 Task: Select the gutter for added lines option in the diff decorations.
Action: Mouse moved to (31, 536)
Screenshot: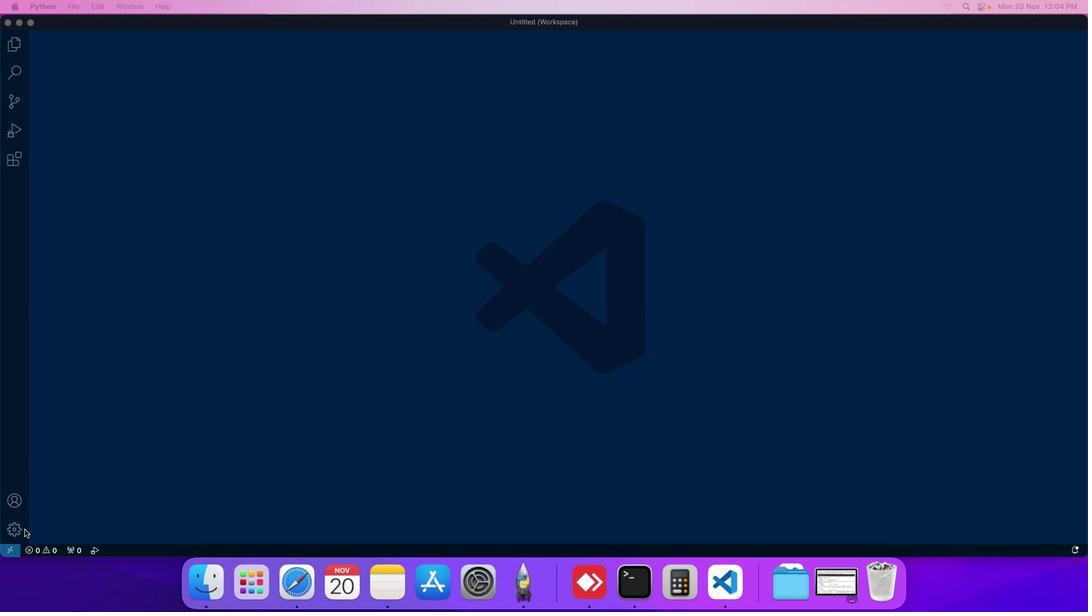 
Action: Mouse pressed left at (31, 536)
Screenshot: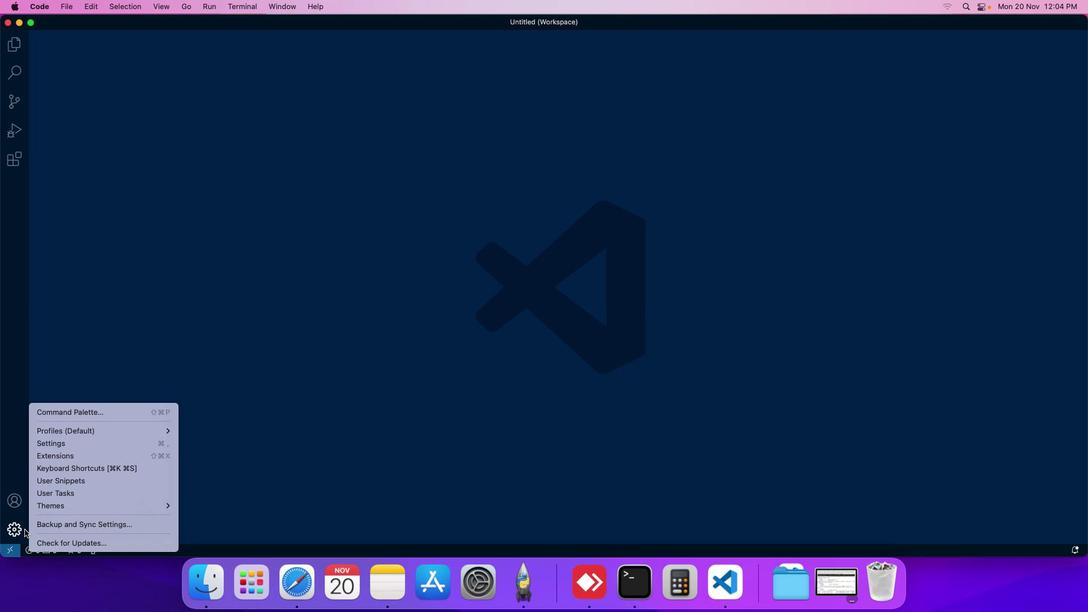 
Action: Mouse moved to (62, 452)
Screenshot: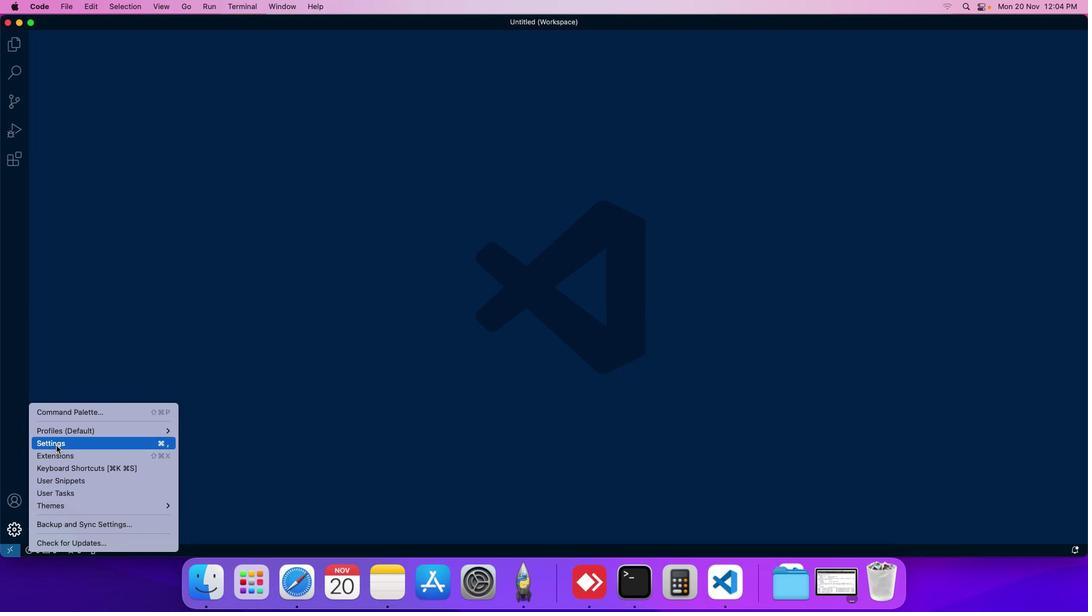 
Action: Mouse pressed left at (62, 452)
Screenshot: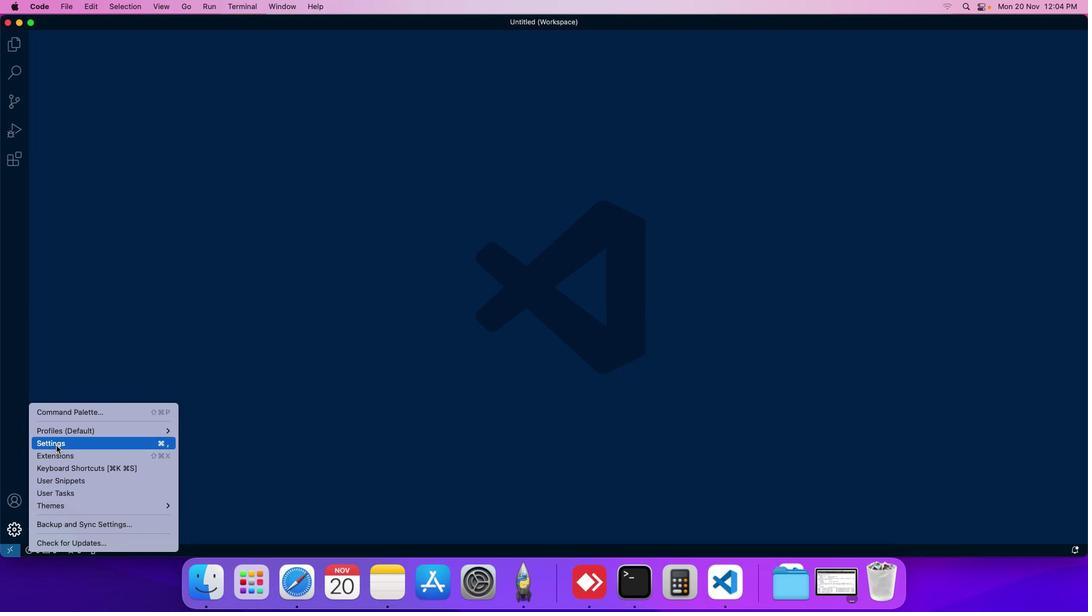 
Action: Mouse moved to (273, 98)
Screenshot: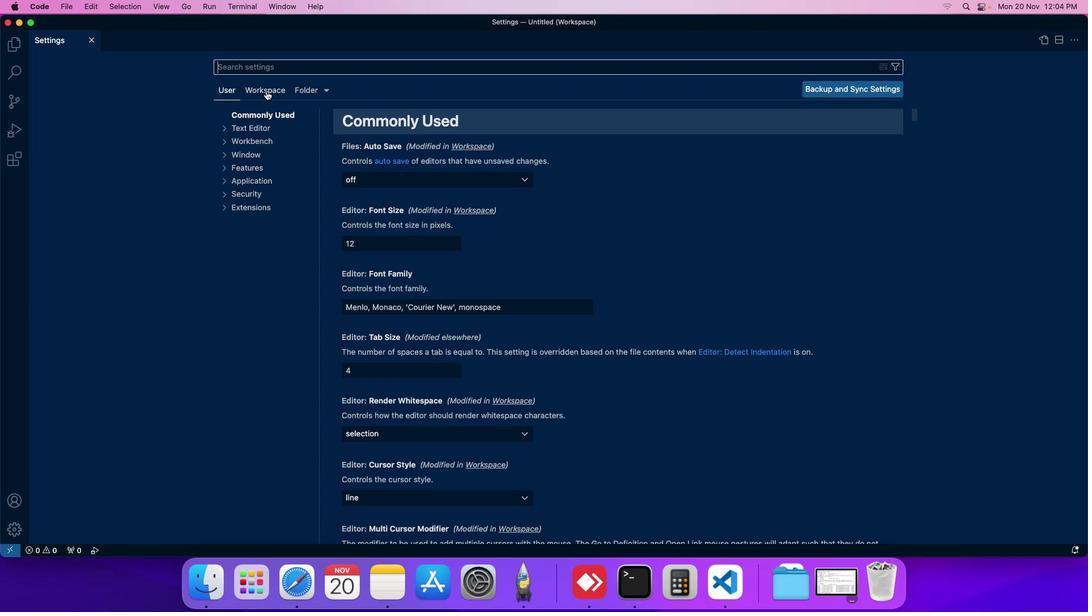 
Action: Mouse pressed left at (273, 98)
Screenshot: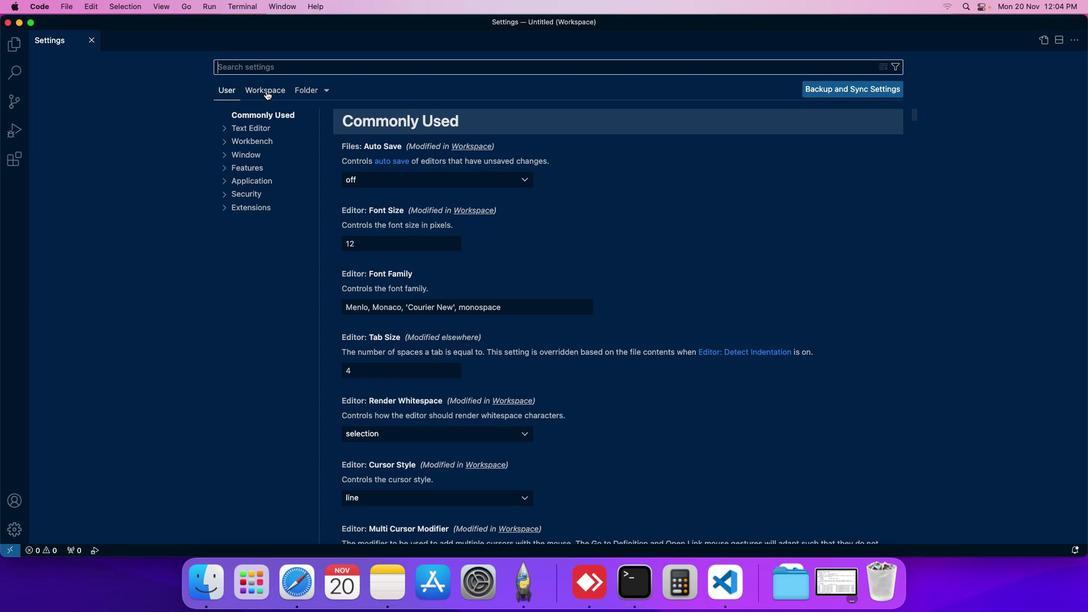 
Action: Mouse moved to (260, 173)
Screenshot: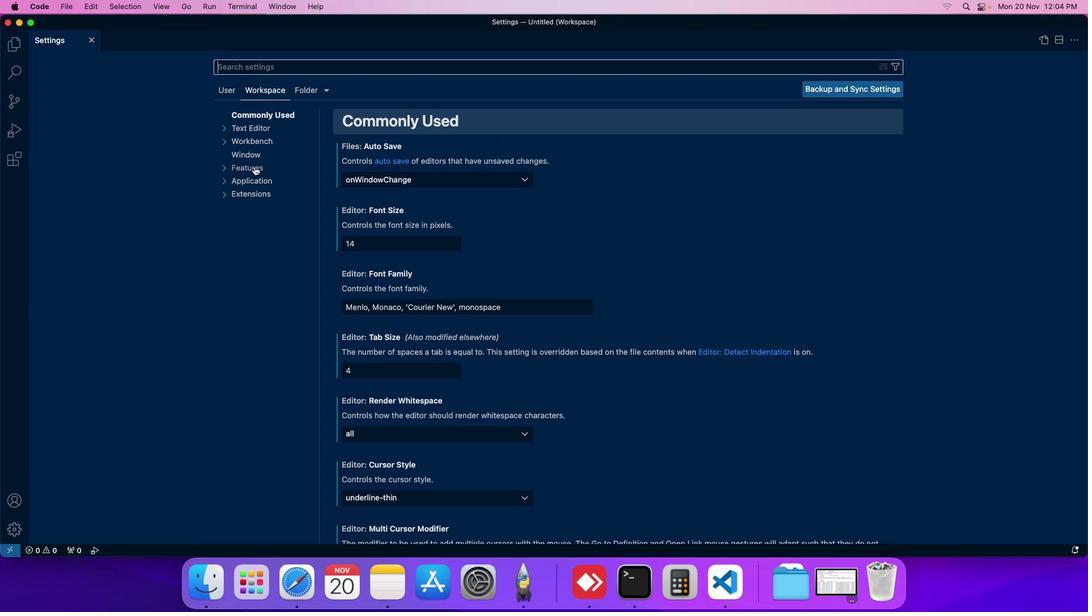 
Action: Mouse pressed left at (260, 173)
Screenshot: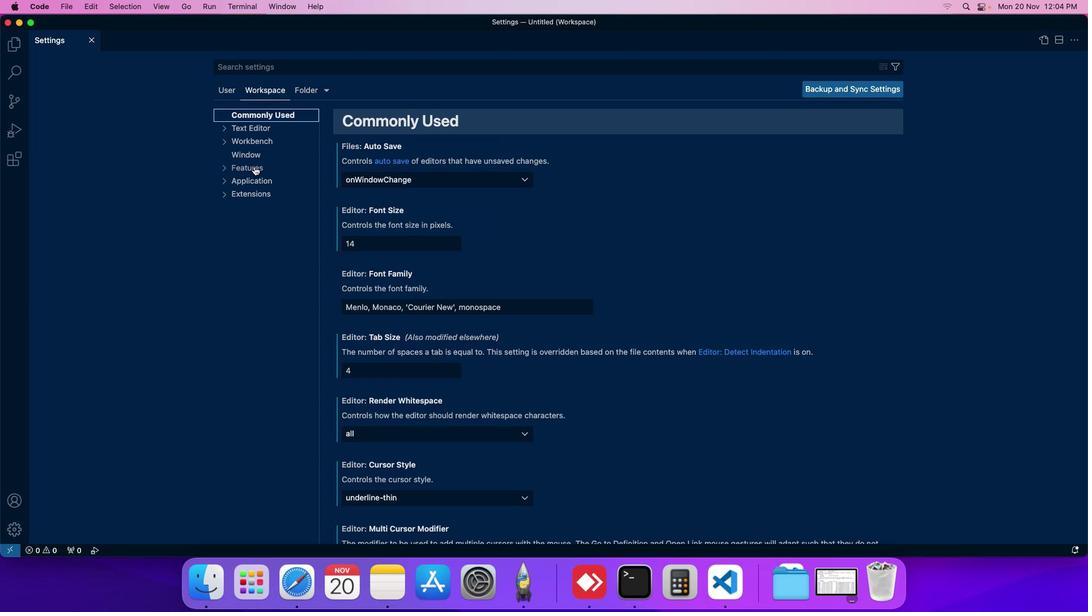 
Action: Mouse moved to (255, 254)
Screenshot: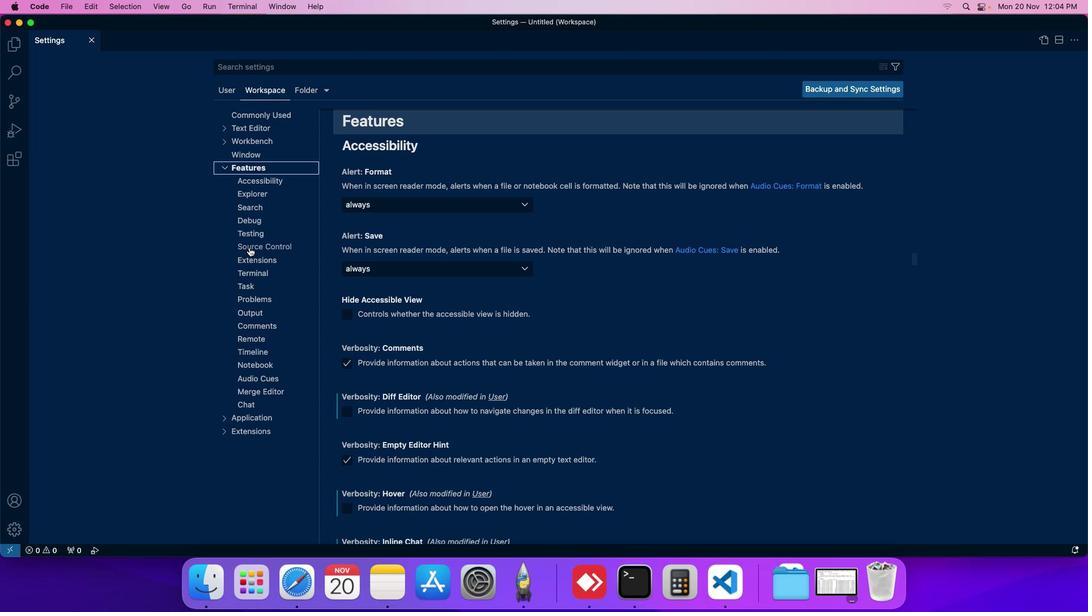 
Action: Mouse pressed left at (255, 254)
Screenshot: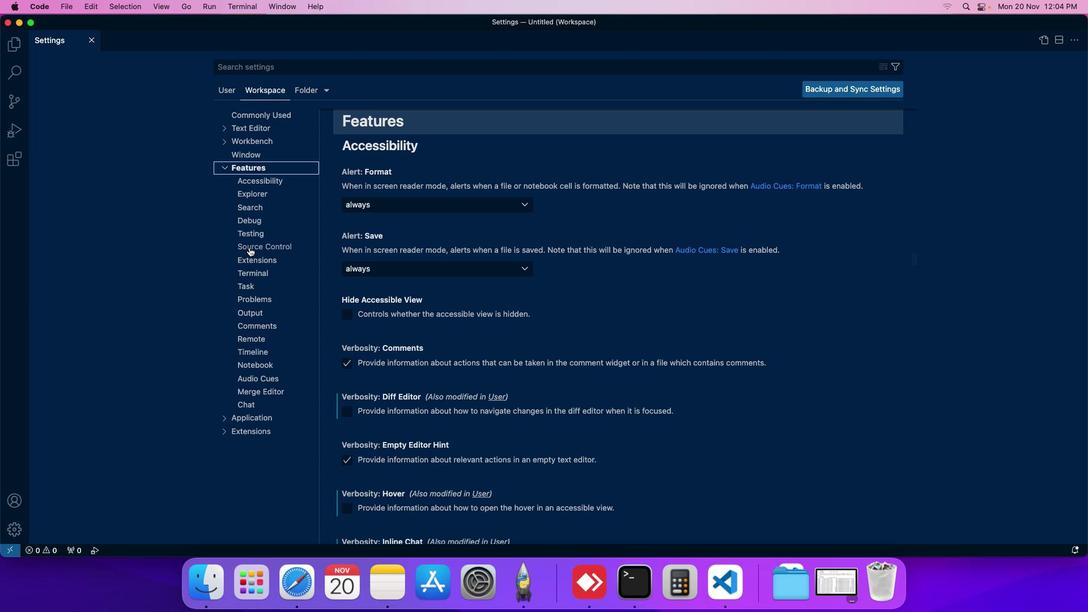 
Action: Mouse moved to (403, 269)
Screenshot: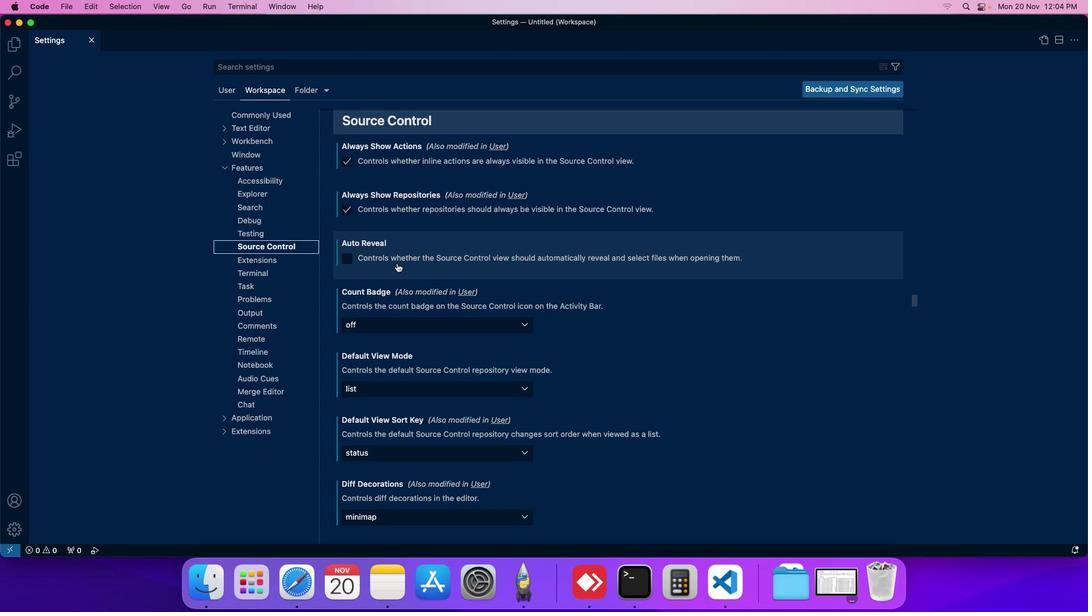 
Action: Mouse scrolled (403, 269) with delta (6, 6)
Screenshot: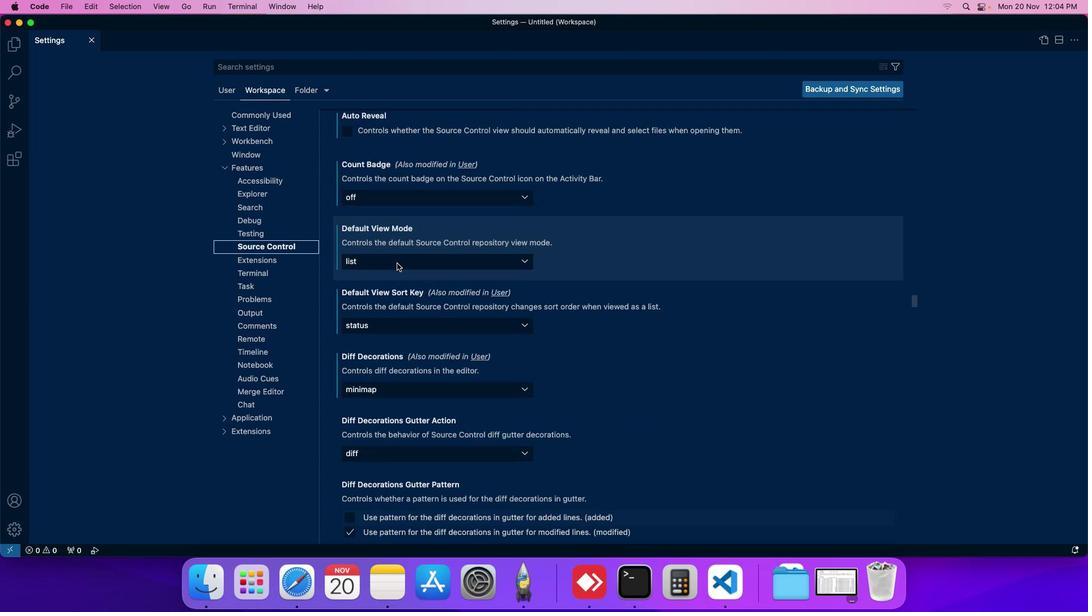 
Action: Mouse moved to (391, 370)
Screenshot: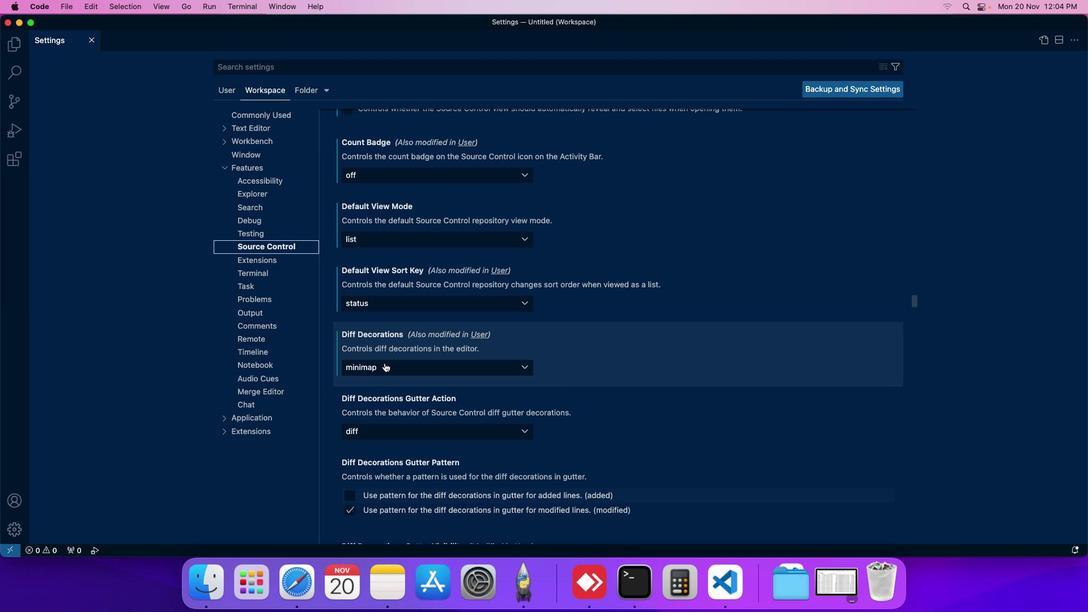 
Action: Mouse pressed left at (391, 370)
Screenshot: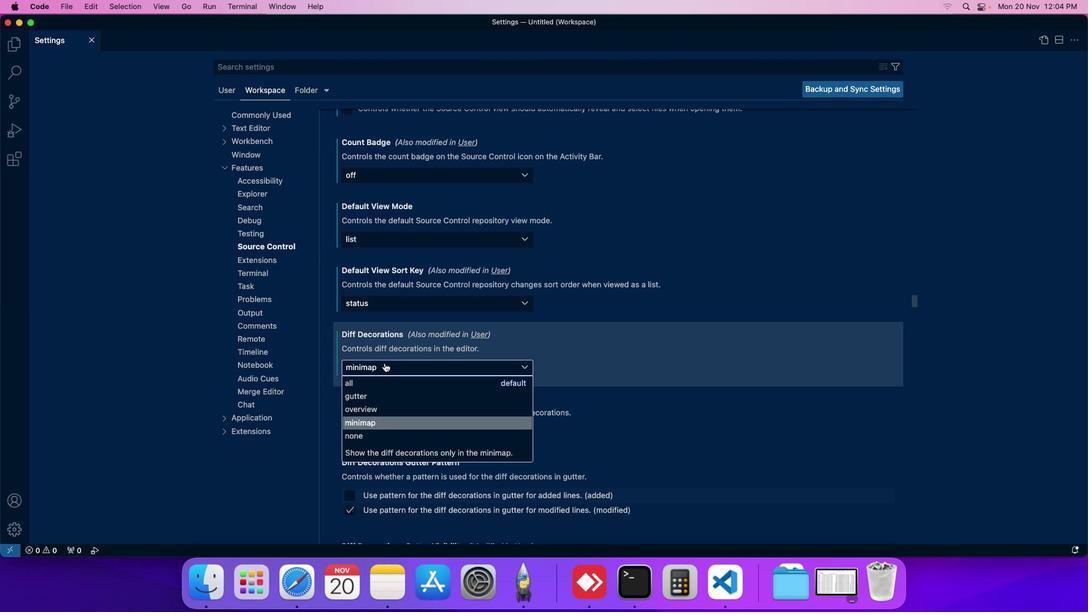 
Action: Mouse moved to (382, 398)
Screenshot: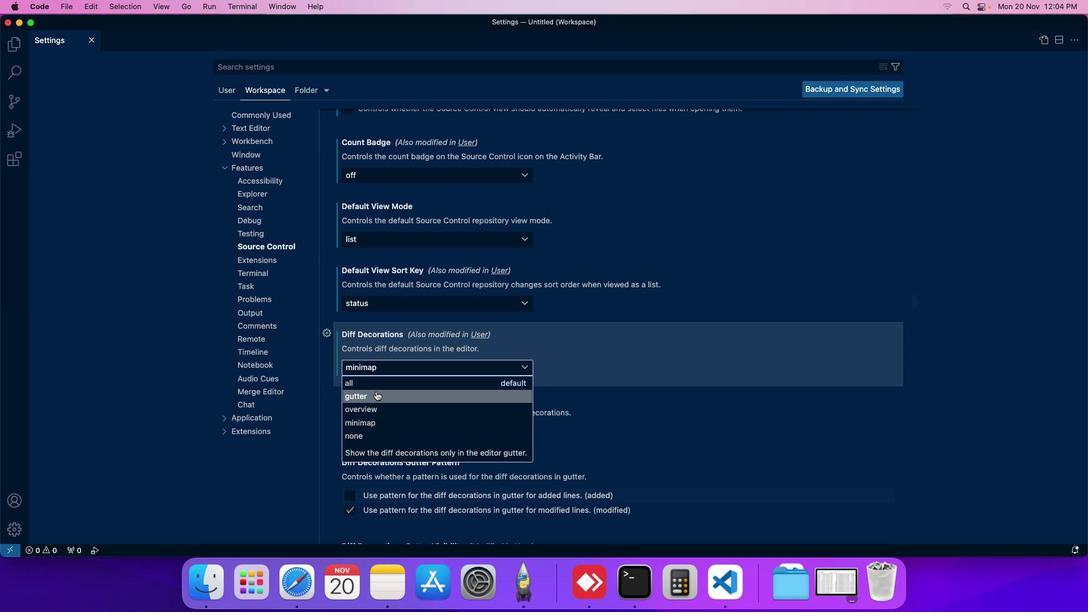
Action: Mouse pressed left at (382, 398)
Screenshot: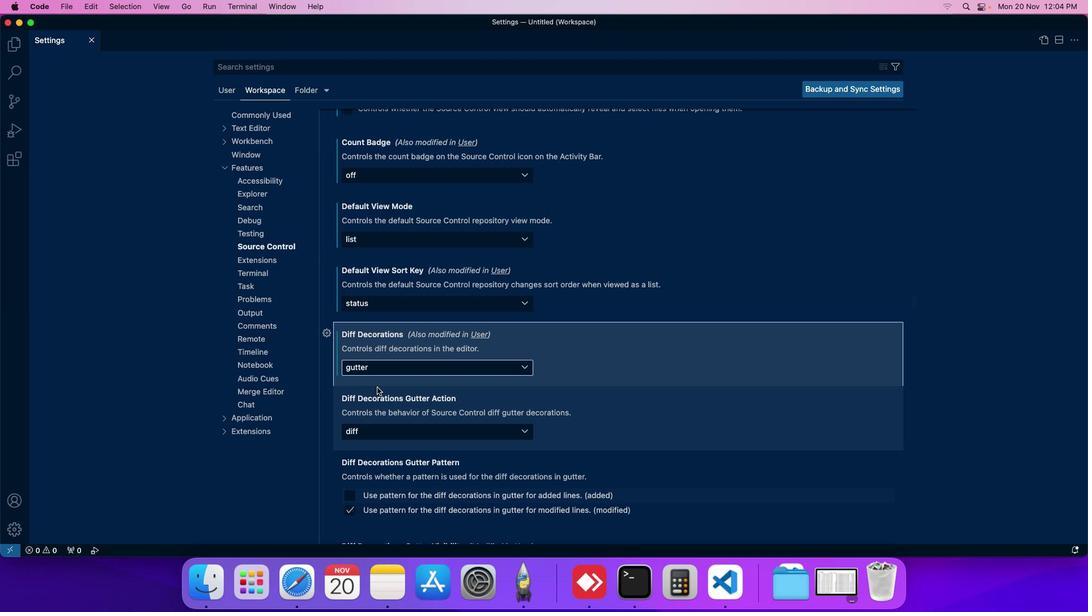 
Action: Mouse moved to (392, 376)
Screenshot: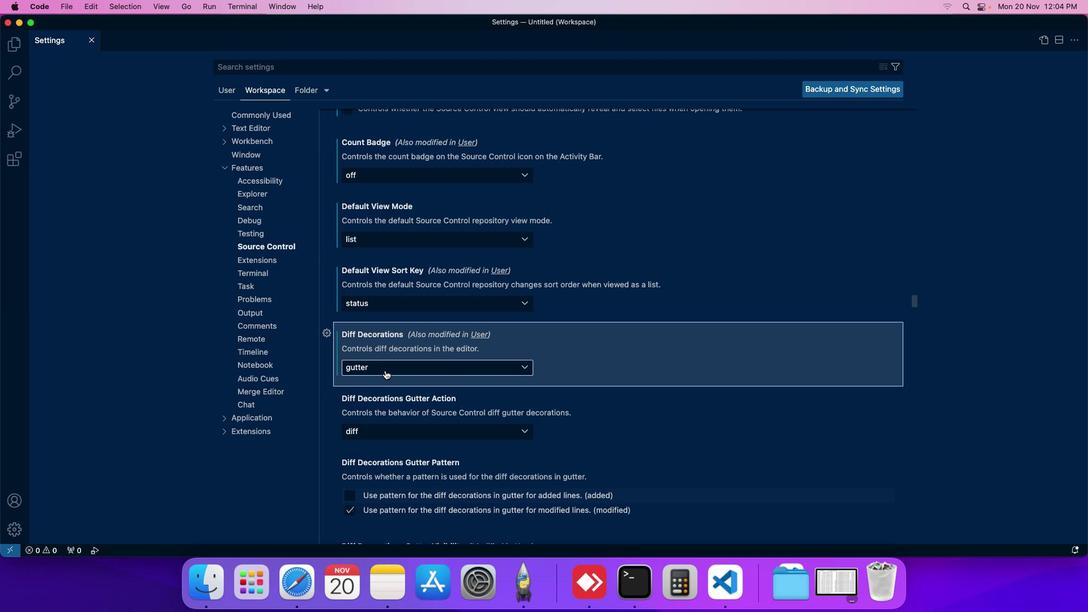
